 Task: Create a rule from the Recommended list, Task Added to this Project -> add SubTasks in the project TrendForge with SubTasks Gather and Analyse Requirements , Design and Implement Solution , System Test and UAT , Release to Production / Go Live.
Action: Mouse moved to (63, 458)
Screenshot: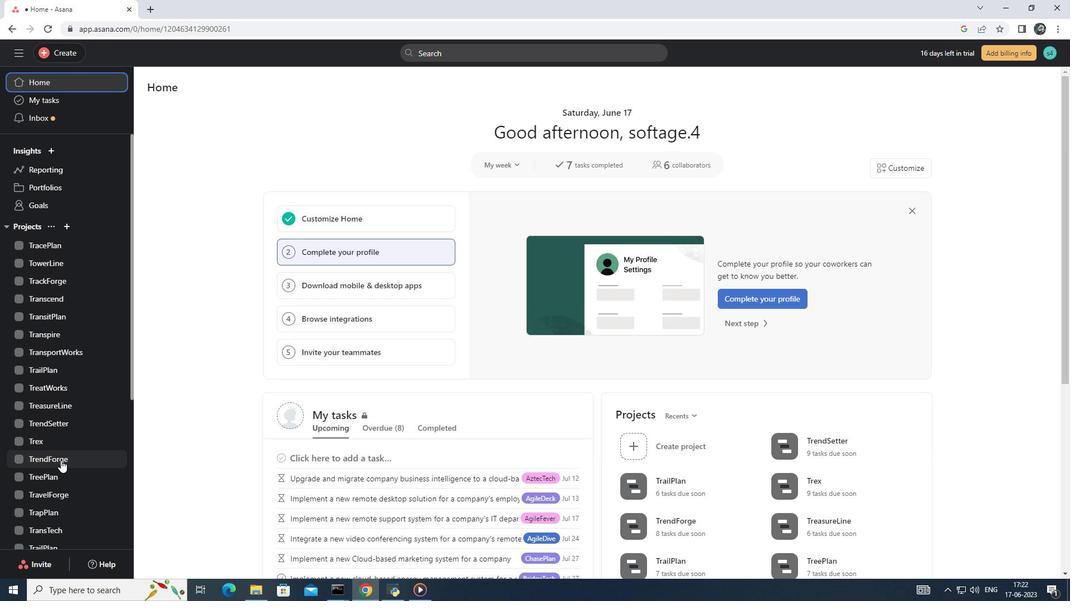 
Action: Mouse pressed left at (63, 458)
Screenshot: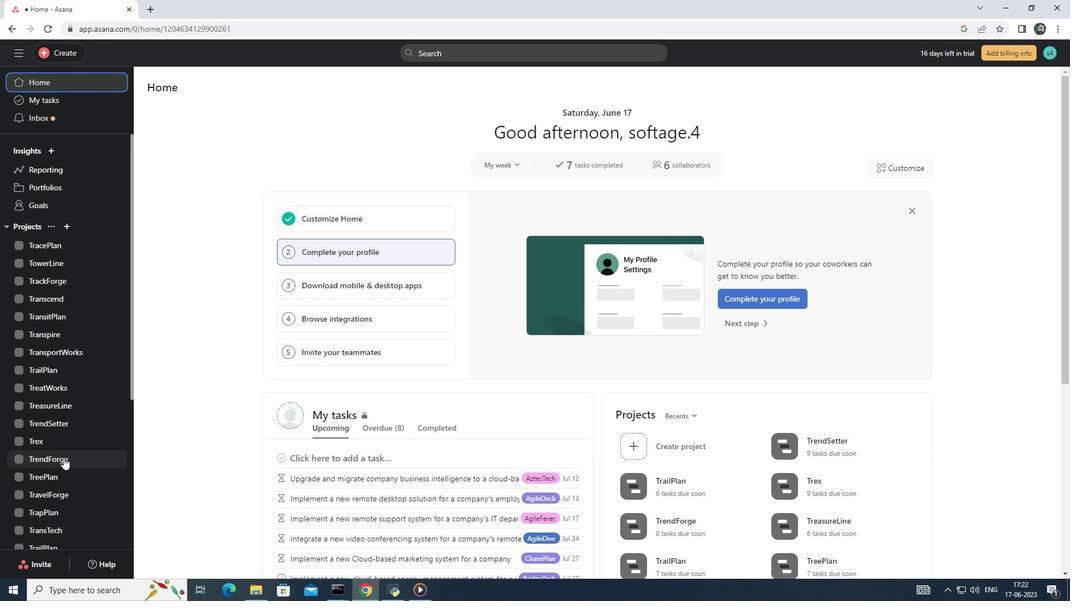 
Action: Mouse moved to (1037, 92)
Screenshot: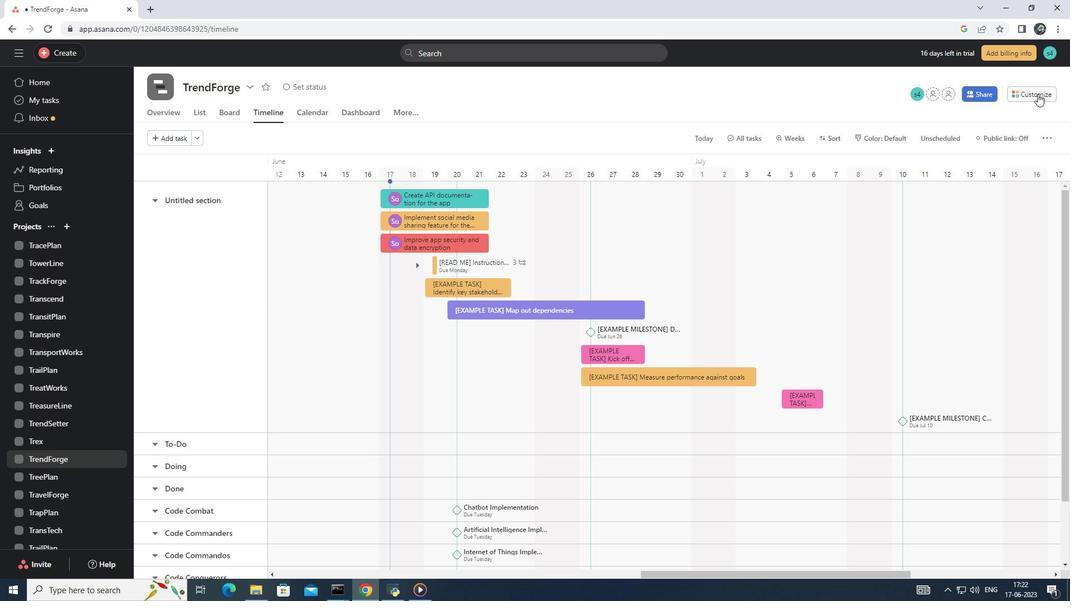 
Action: Mouse pressed left at (1037, 92)
Screenshot: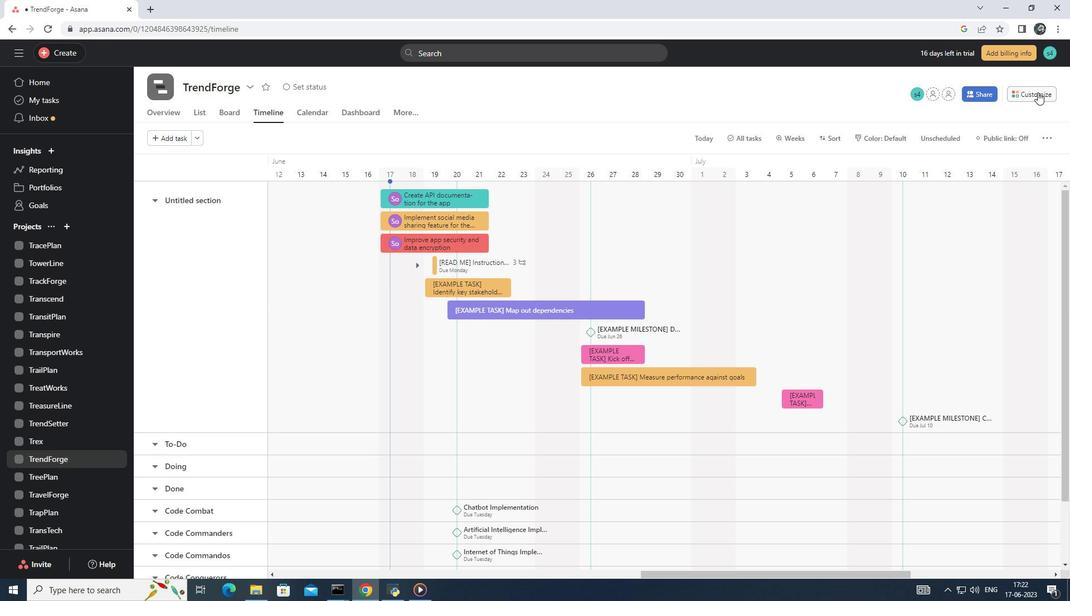 
Action: Mouse moved to (832, 268)
Screenshot: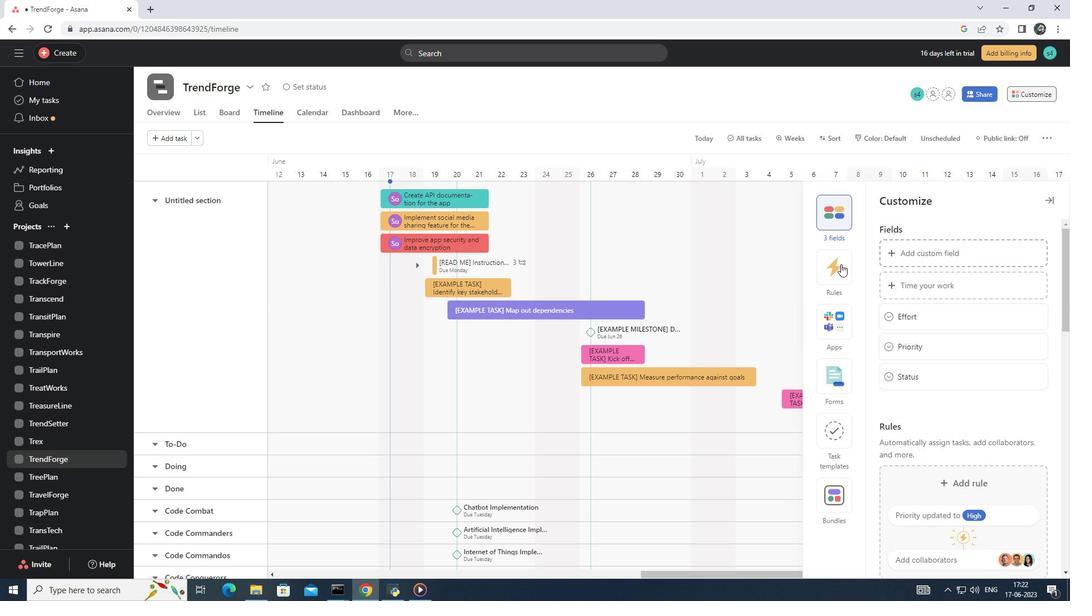 
Action: Mouse pressed left at (832, 268)
Screenshot: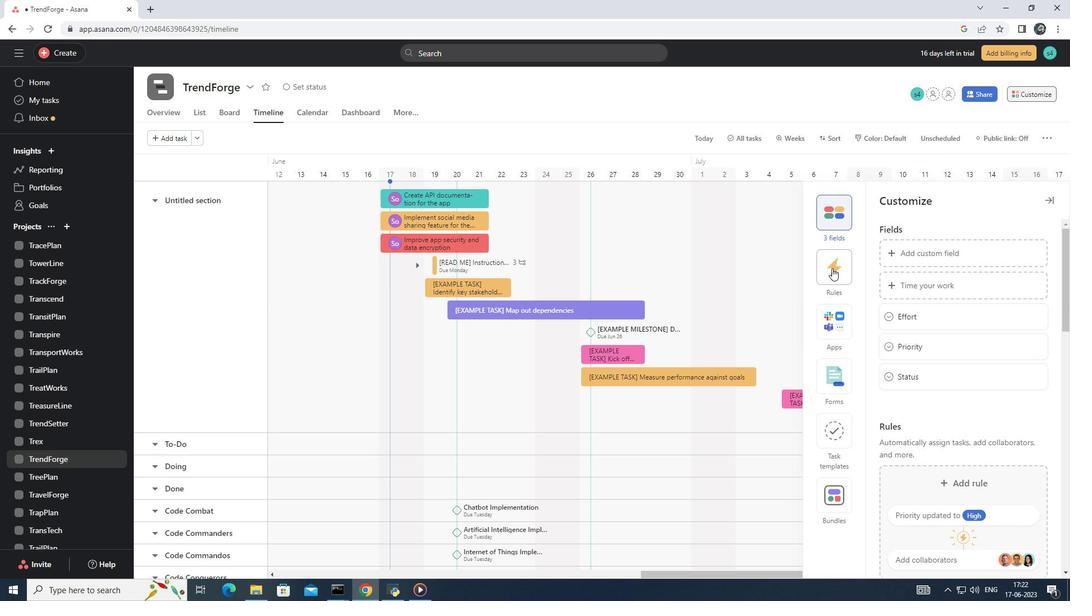 
Action: Mouse moved to (941, 286)
Screenshot: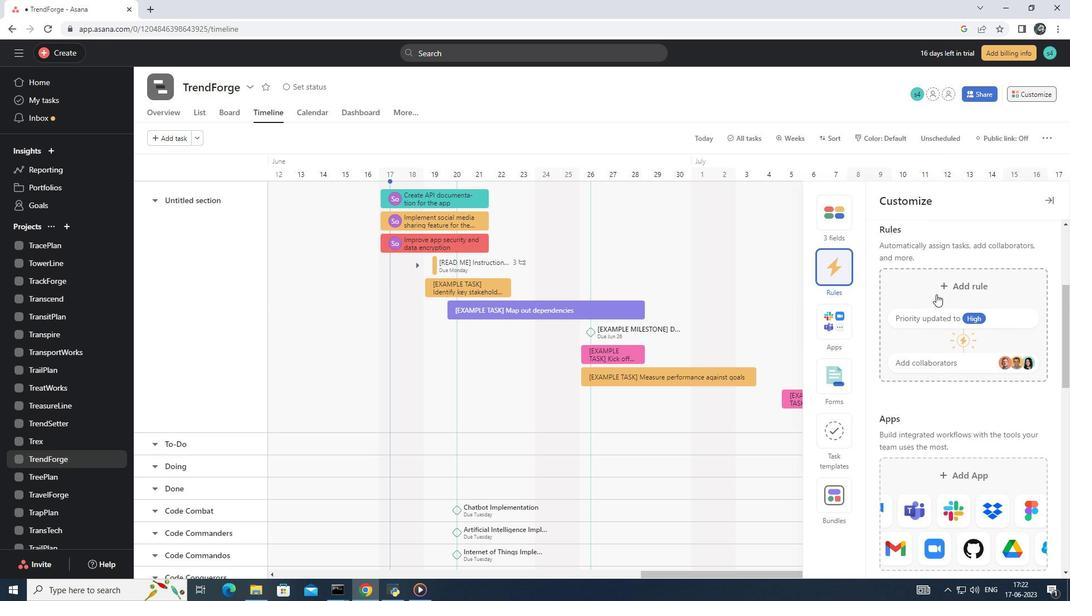 
Action: Mouse pressed left at (941, 286)
Screenshot: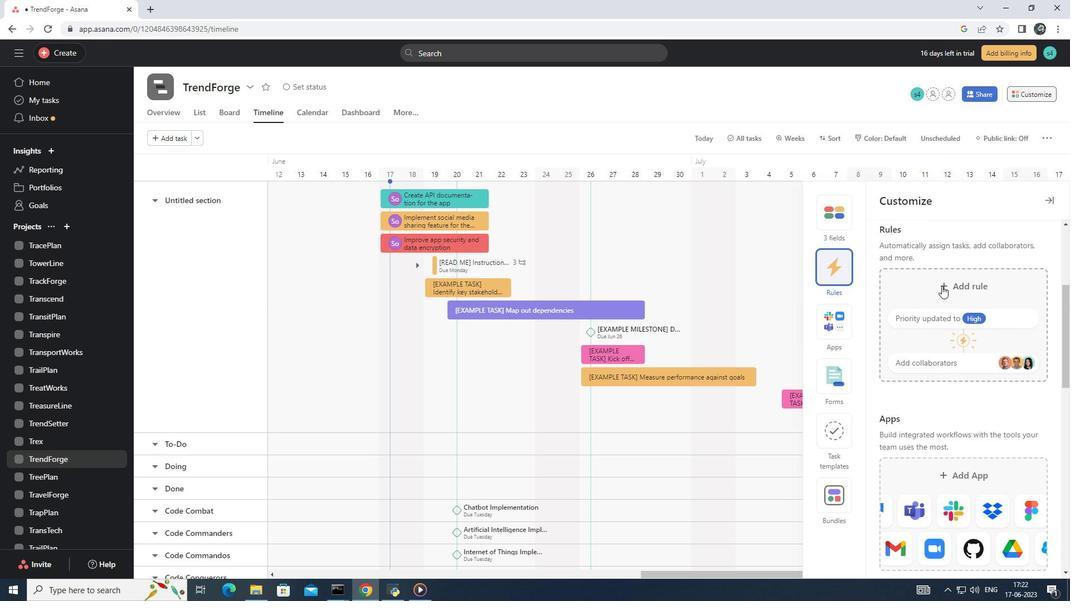 
Action: Mouse moved to (781, 191)
Screenshot: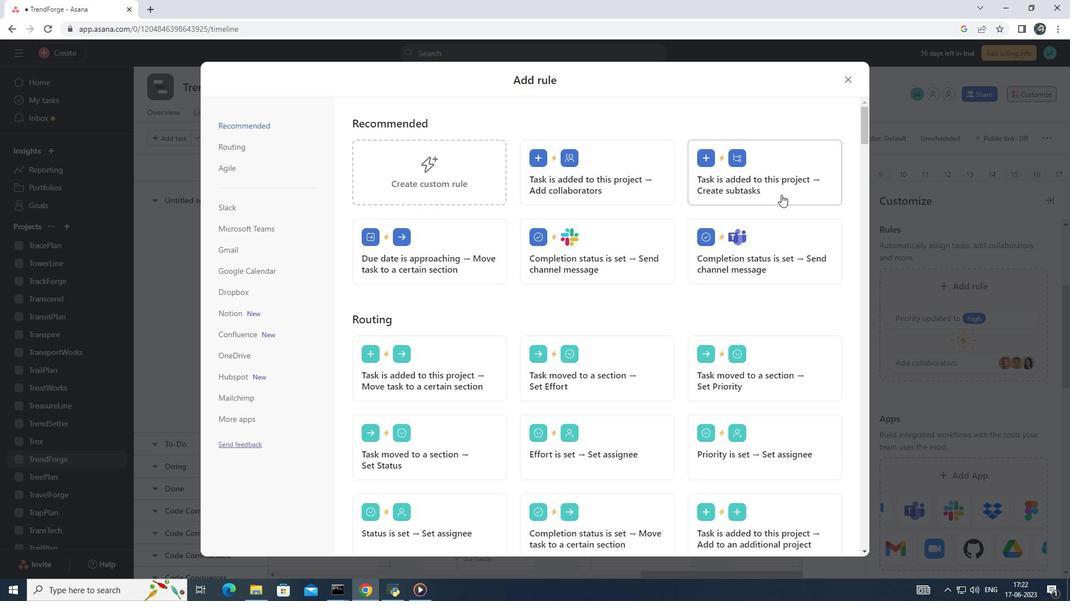 
Action: Mouse pressed left at (781, 191)
Screenshot: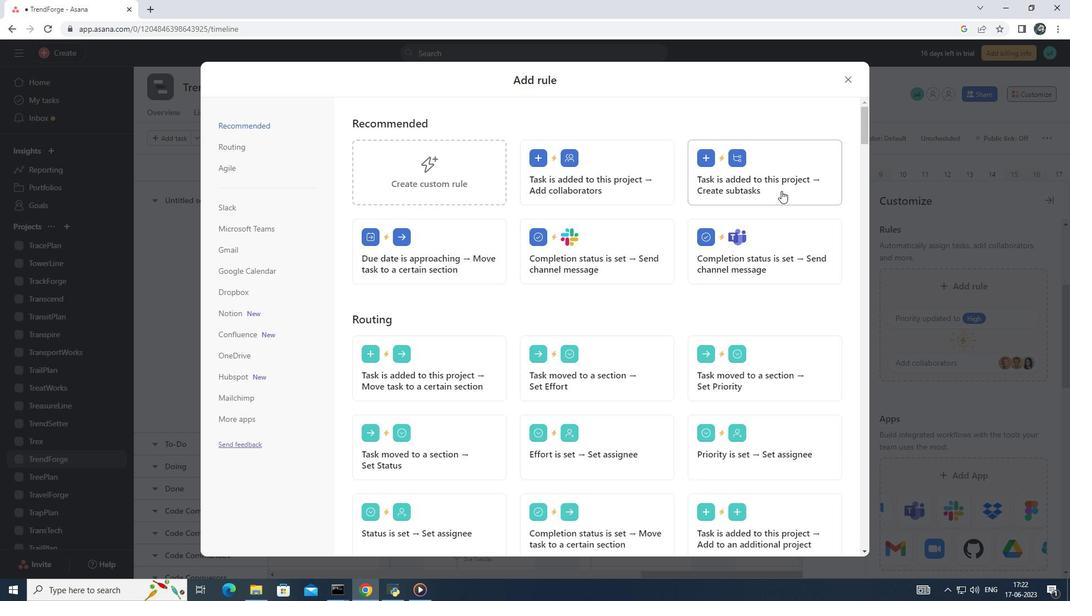 
Action: Mouse moved to (711, 175)
Screenshot: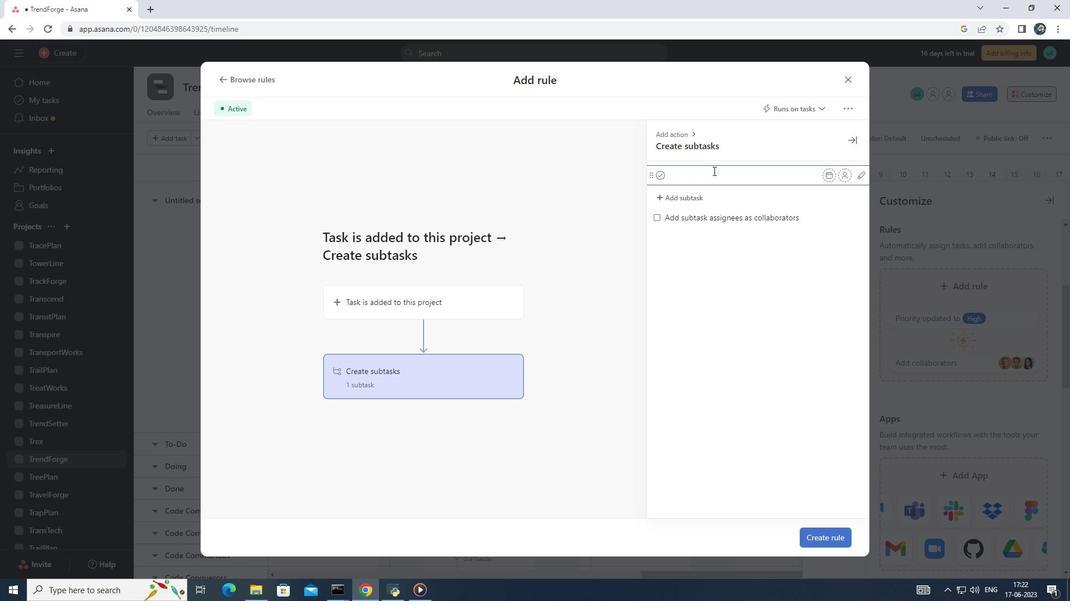 
Action: Mouse pressed left at (711, 175)
Screenshot: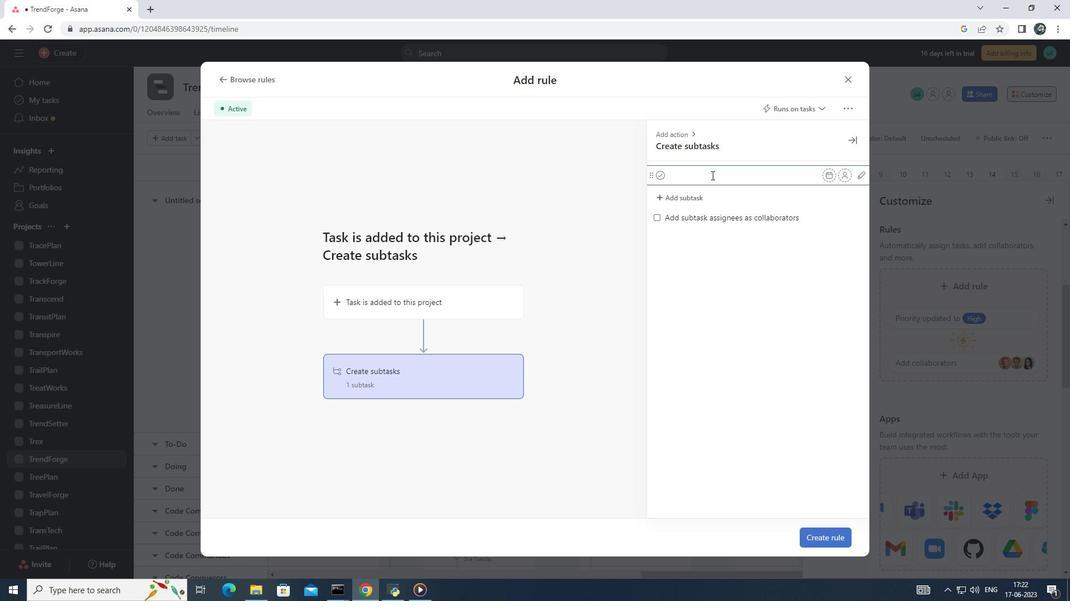 
Action: Key pressed <Key.shift>Gather<Key.space>and<Key.space><Key.shift>Analyse<Key.space><Key.shift>Requirements<Key.enter><Key.shift>Design<Key.space>and<Key.space><Key.shift>Implement<Key.space><Key.shift>Solution<Key.enter><Key.shift>Su<Key.backspace>ystem<Key.space><Key.shift>Test<Key.space>and<Key.space><Key.shift>UAT<Key.enter><Key.shift>Release<Key.space>to<Key.space><Key.shift>Production<Key.space>/<Key.space><Key.shift>Go<Key.space><Key.shift>Live
Screenshot: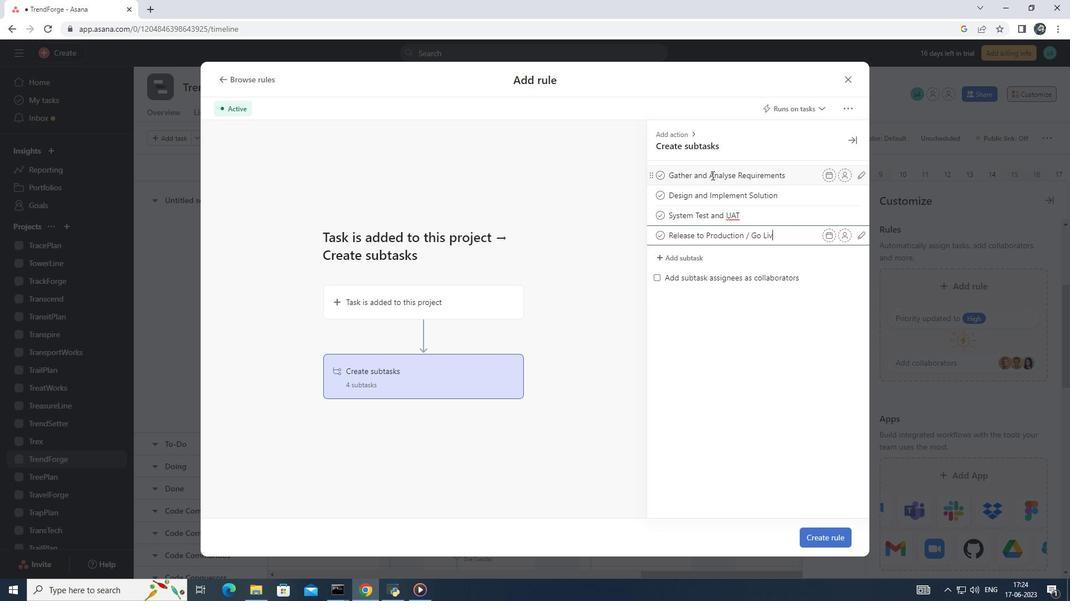 
Action: Mouse moved to (820, 531)
Screenshot: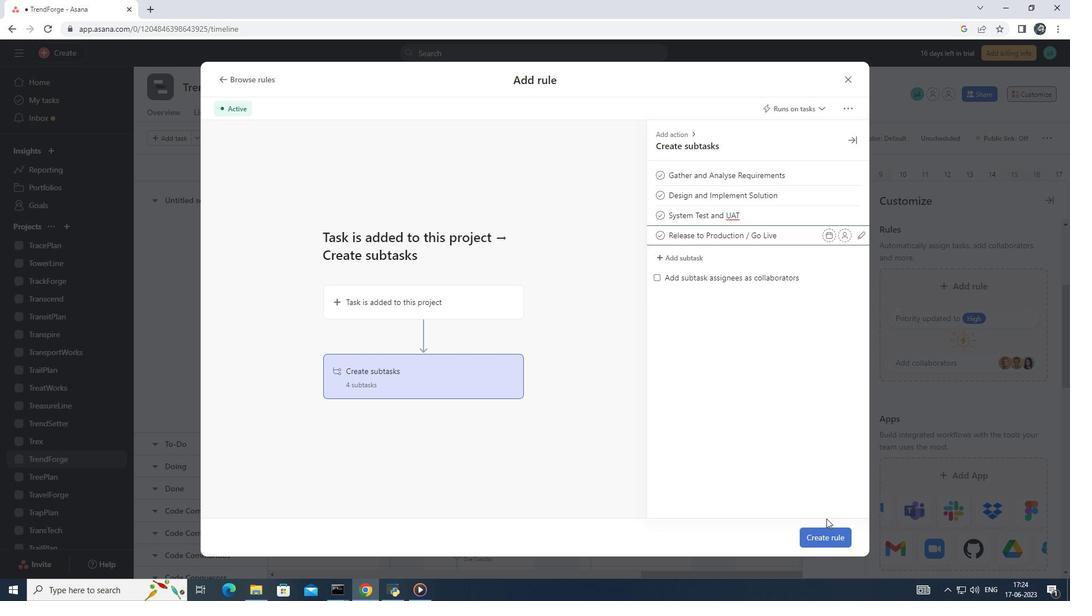 
Action: Mouse pressed left at (820, 531)
Screenshot: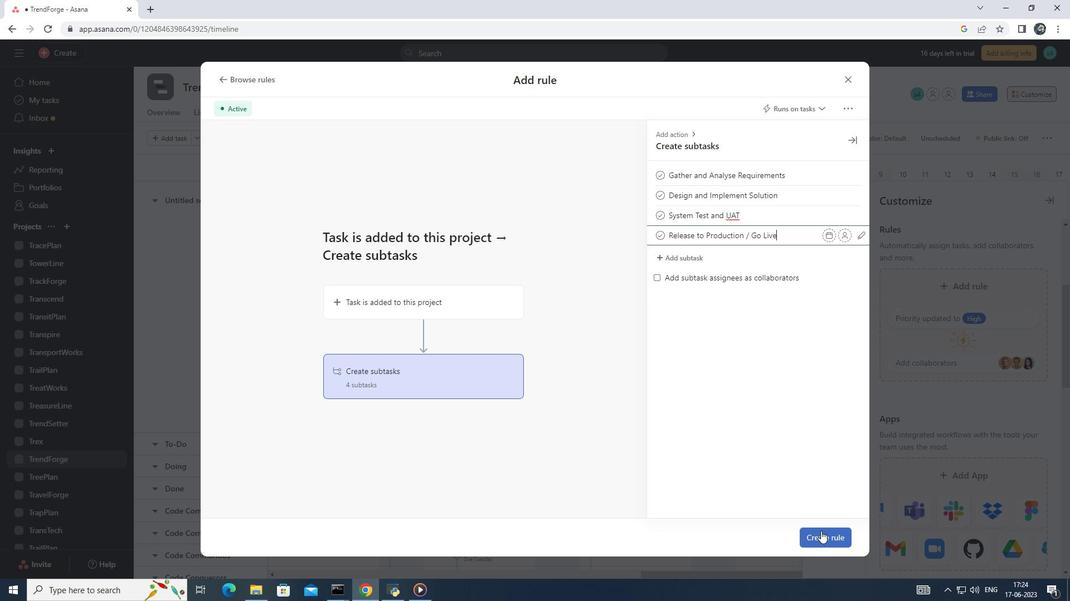
